 Task: Update the contact 'Yash' with a mobile number and attach the file 'flow-flow.docx', then print the contact details.
Action: Mouse moved to (19, 73)
Screenshot: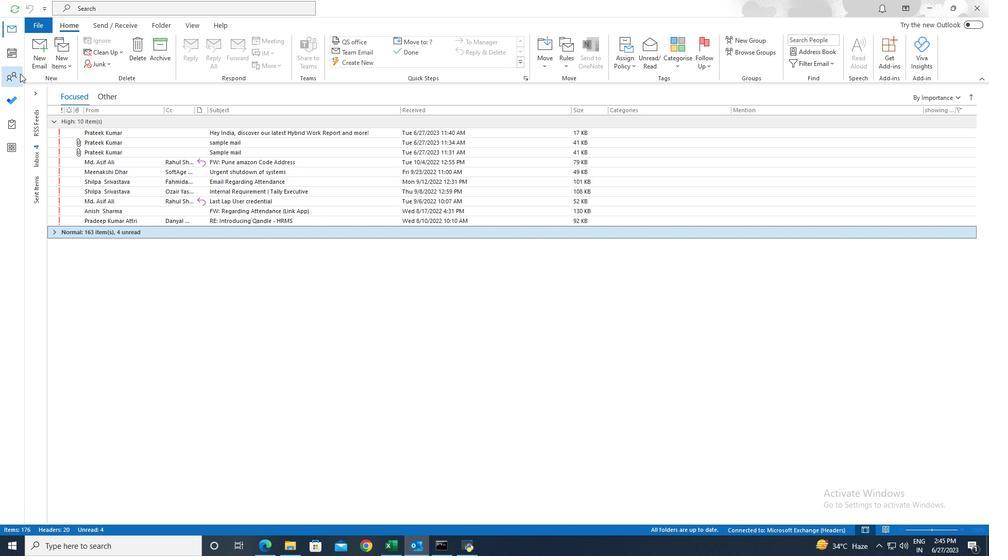 
Action: Mouse pressed left at (19, 73)
Screenshot: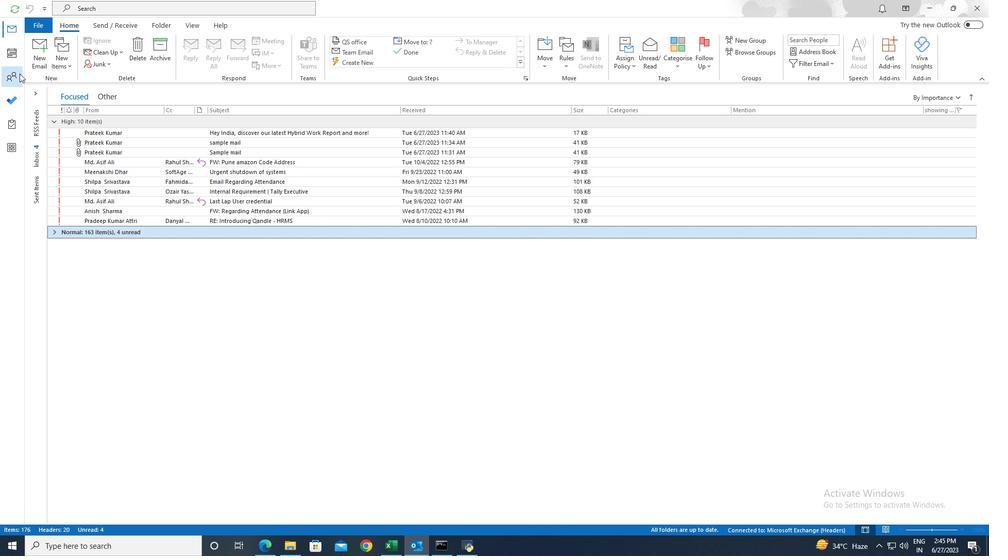 
Action: Mouse moved to (38, 63)
Screenshot: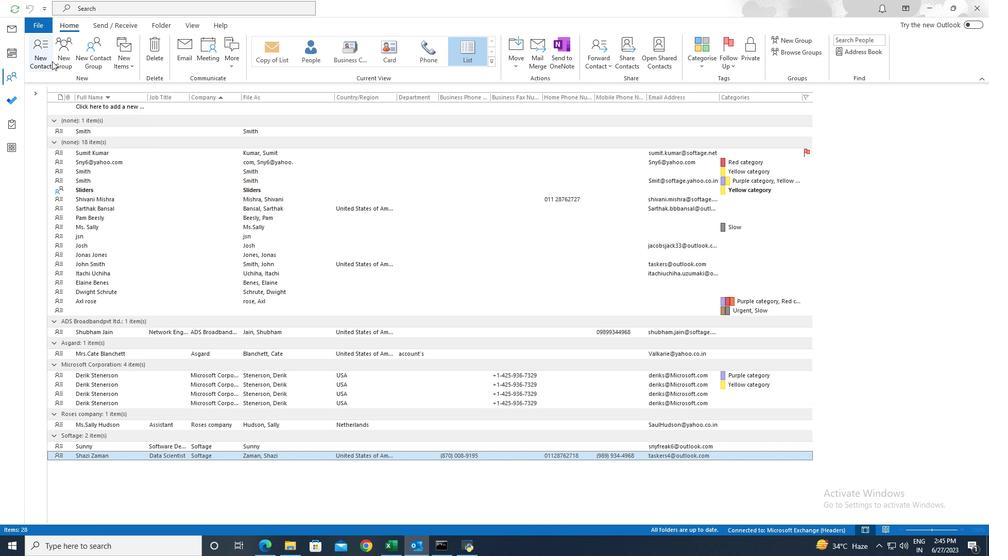 
Action: Mouse pressed left at (38, 63)
Screenshot: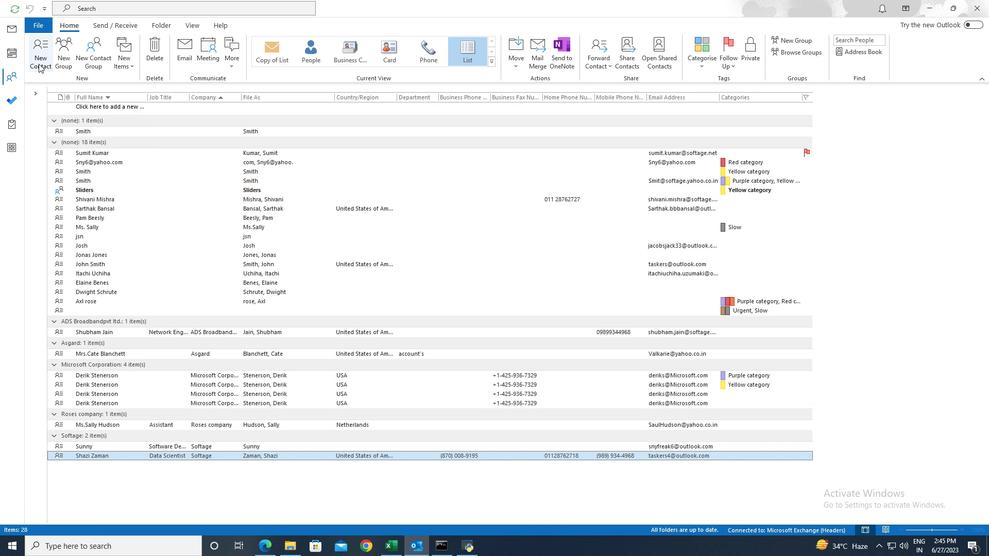 
Action: Mouse moved to (91, 88)
Screenshot: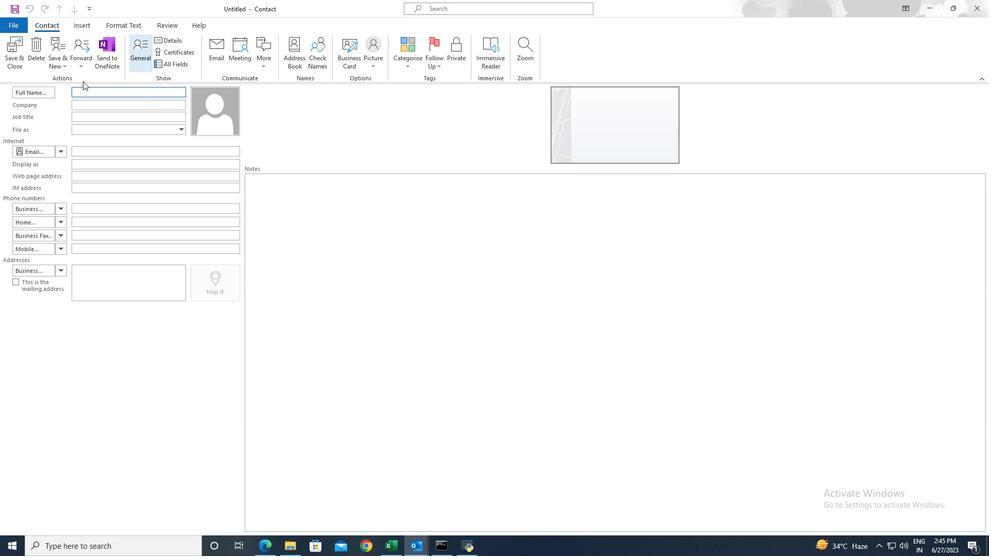 
Action: Key pressed <Key.shift>Yash
Screenshot: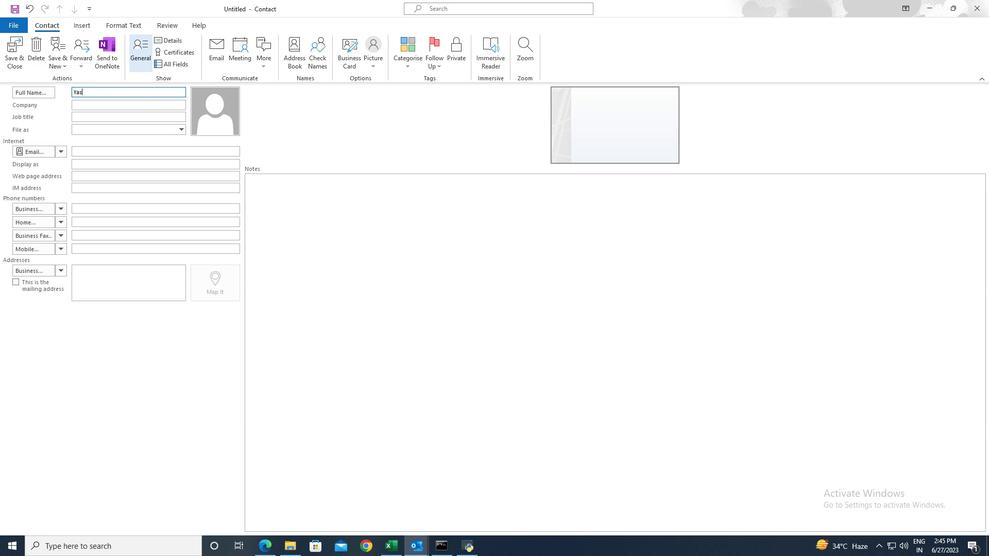 
Action: Mouse moved to (96, 246)
Screenshot: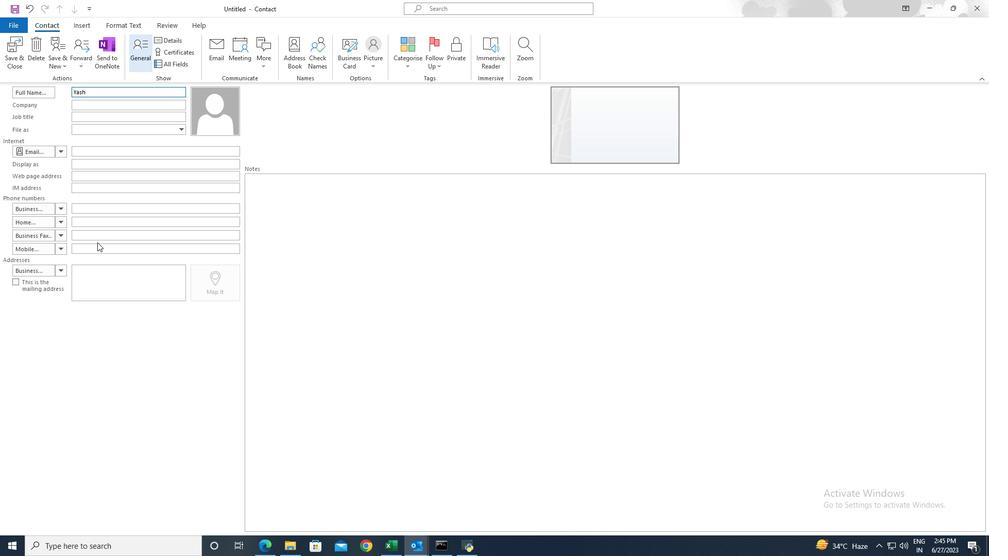 
Action: Mouse pressed left at (96, 246)
Screenshot: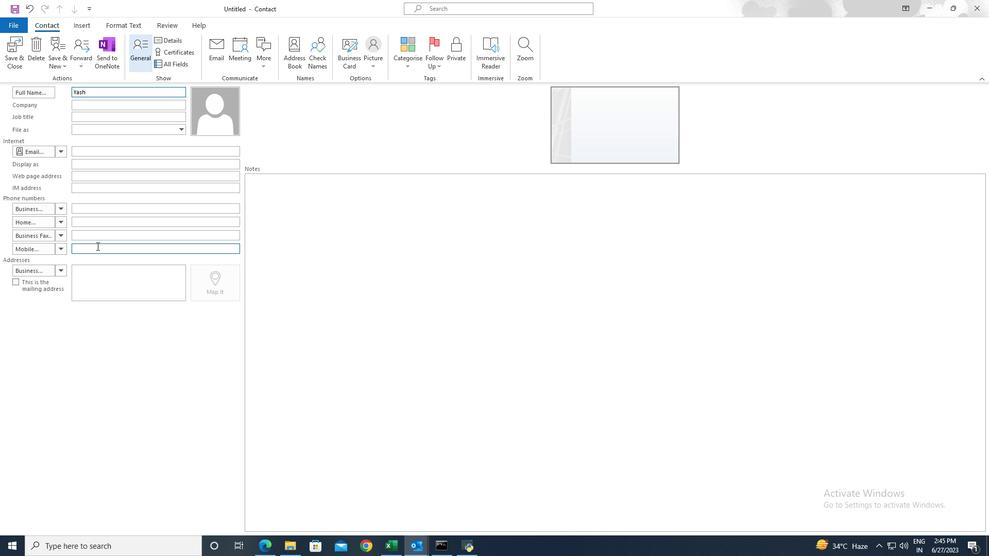 
Action: Mouse moved to (95, 248)
Screenshot: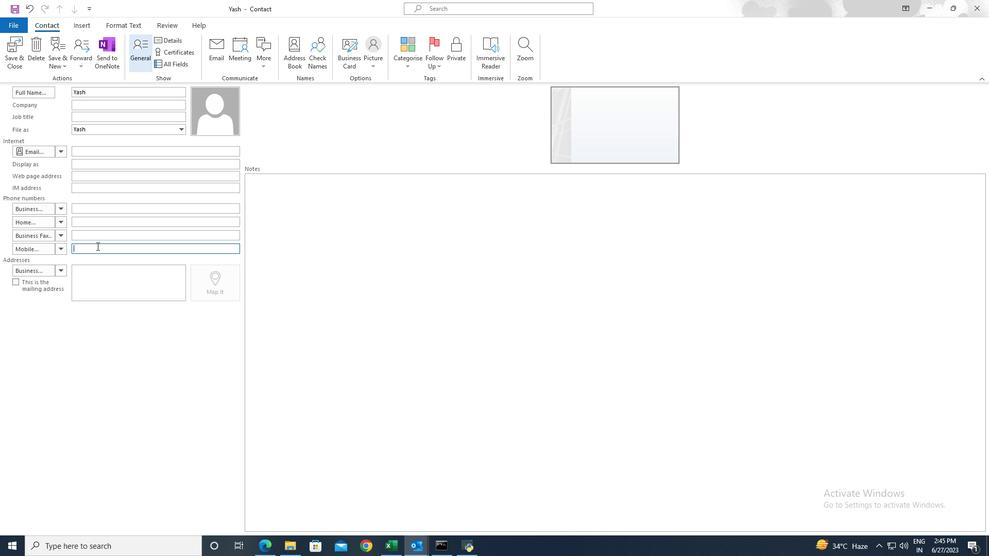 
Action: Key pressed 9555855007
Screenshot: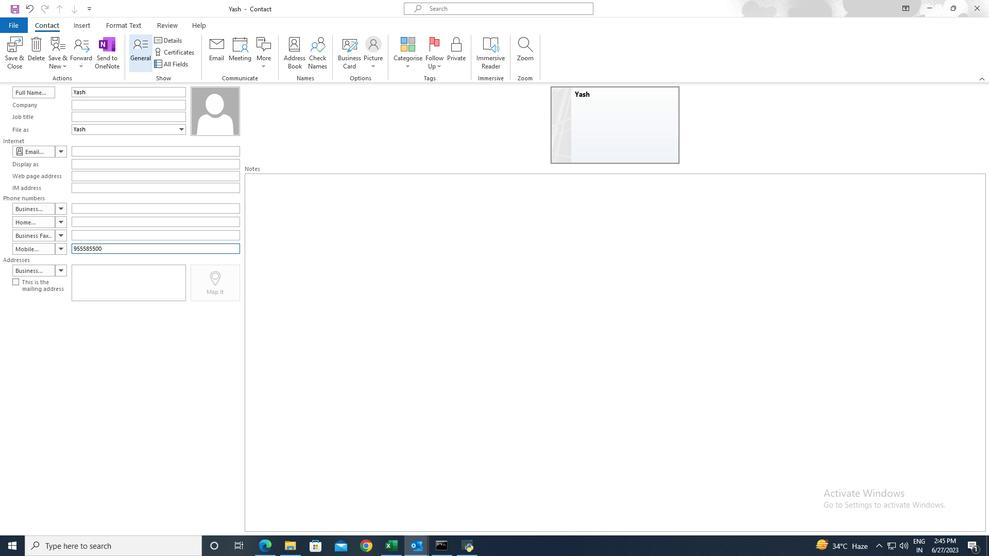 
Action: Mouse moved to (77, 29)
Screenshot: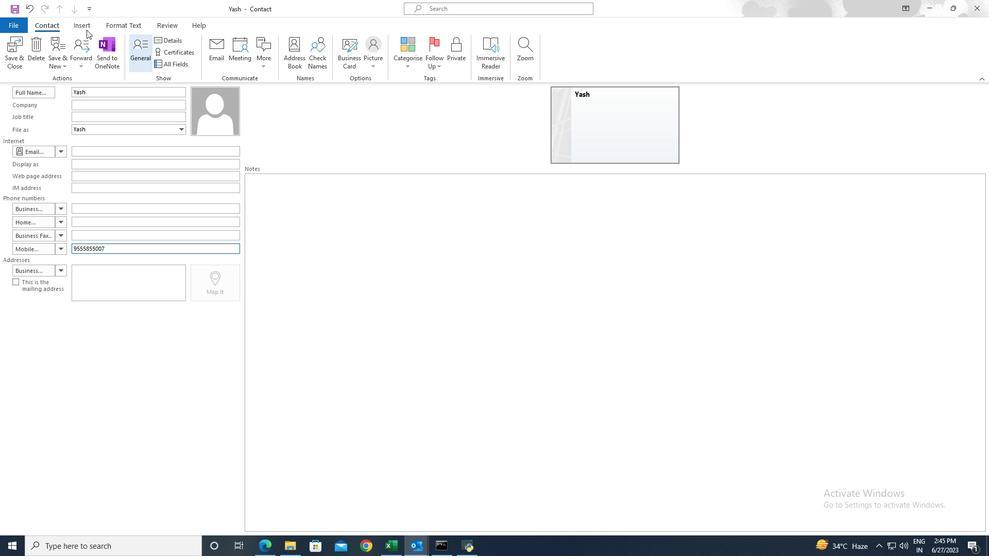 
Action: Mouse pressed left at (77, 29)
Screenshot: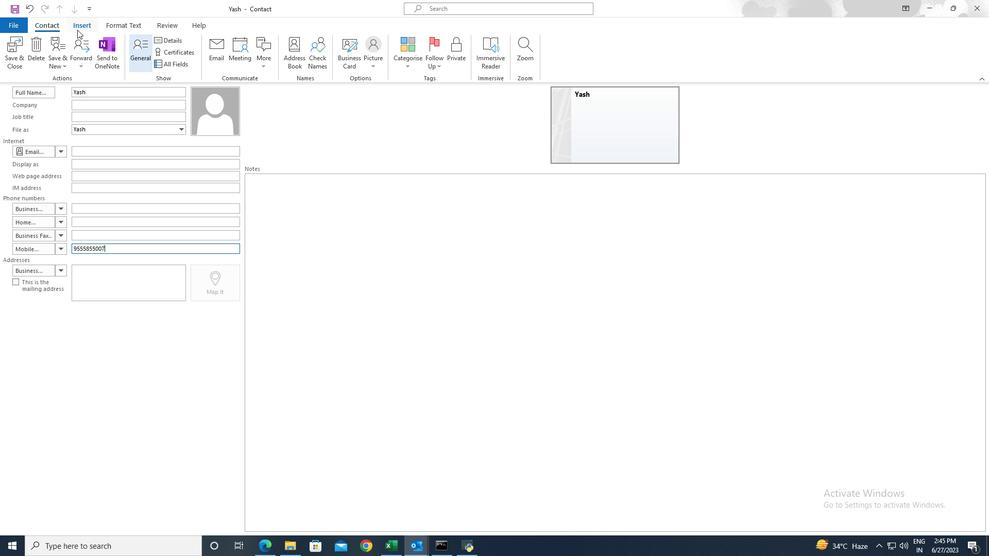 
Action: Mouse moved to (16, 64)
Screenshot: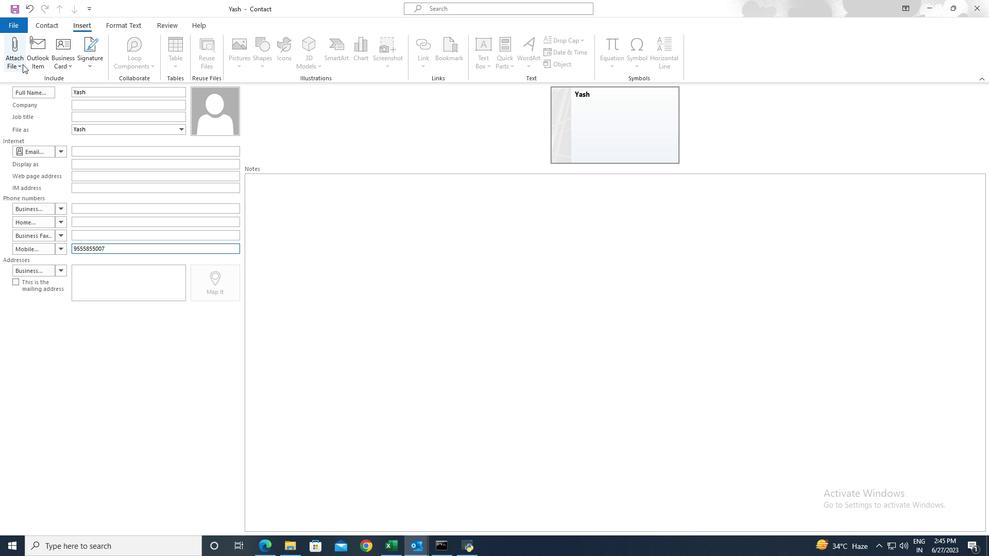 
Action: Mouse pressed left at (16, 64)
Screenshot: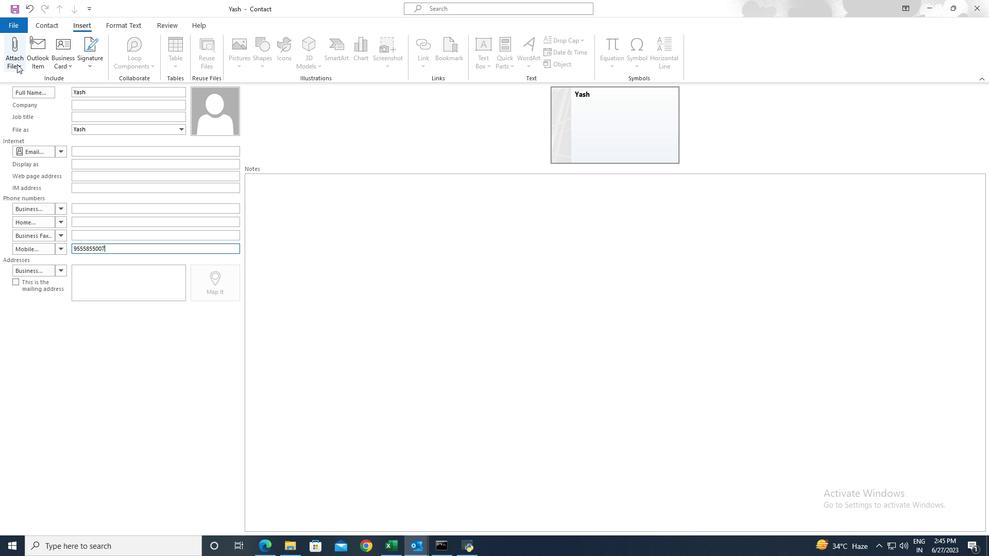 
Action: Mouse moved to (56, 398)
Screenshot: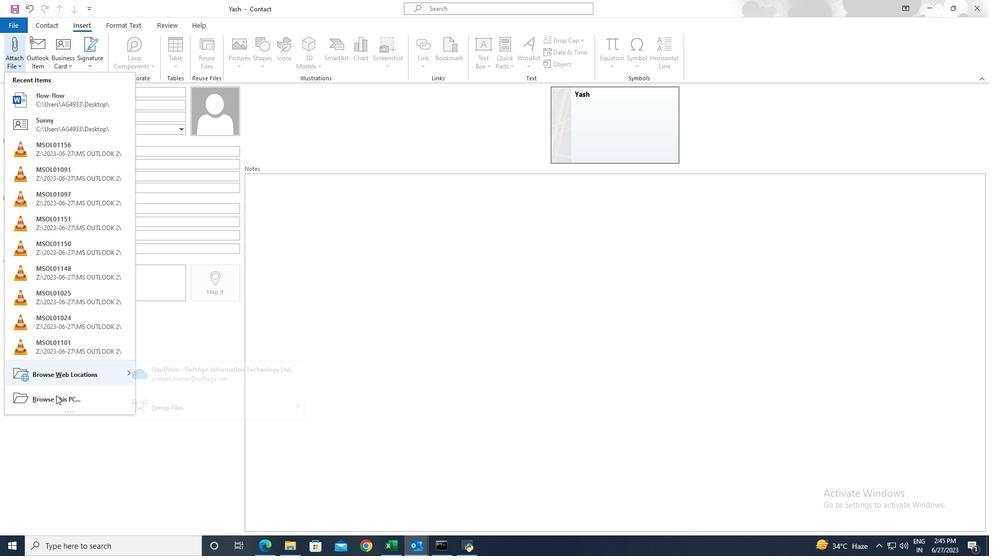 
Action: Mouse pressed left at (56, 398)
Screenshot: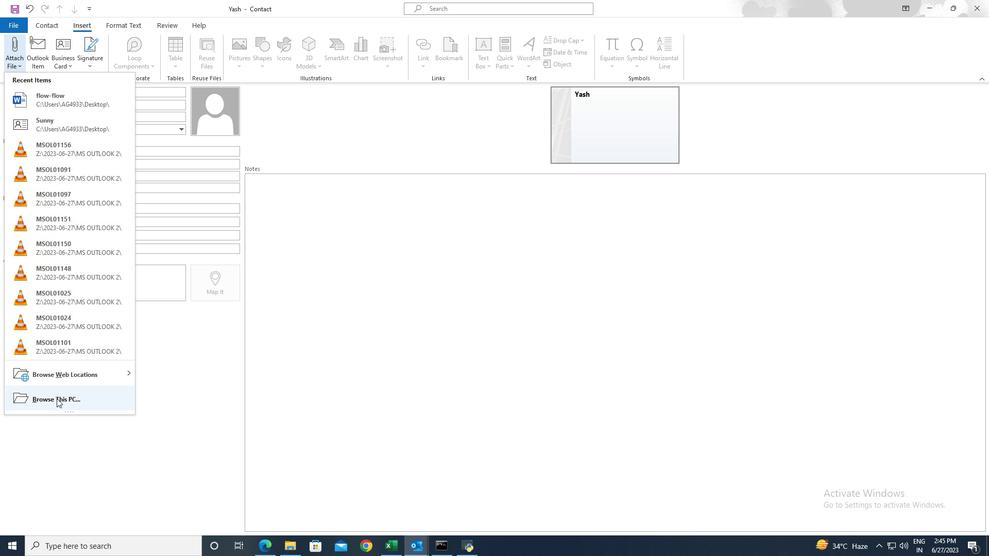 
Action: Mouse moved to (47, 119)
Screenshot: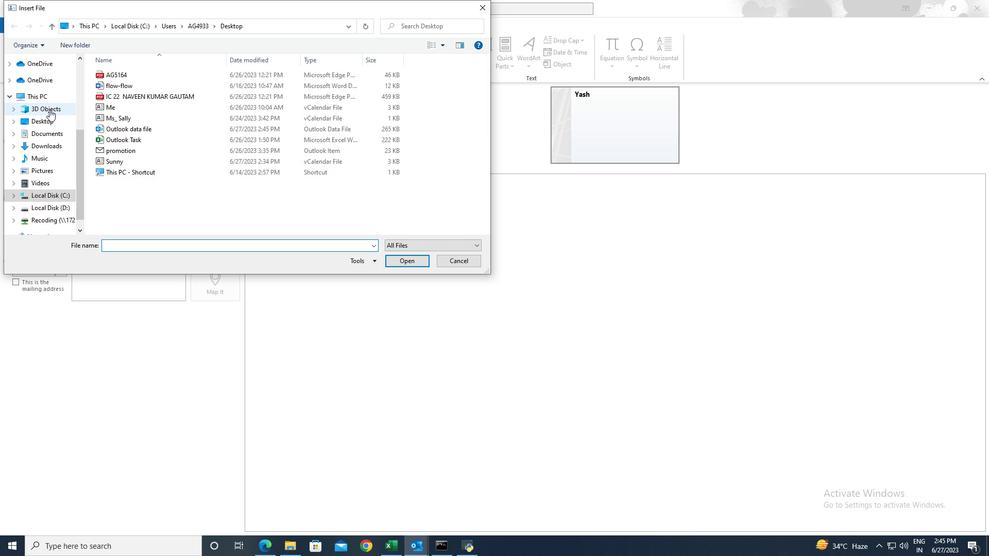 
Action: Mouse pressed left at (47, 119)
Screenshot: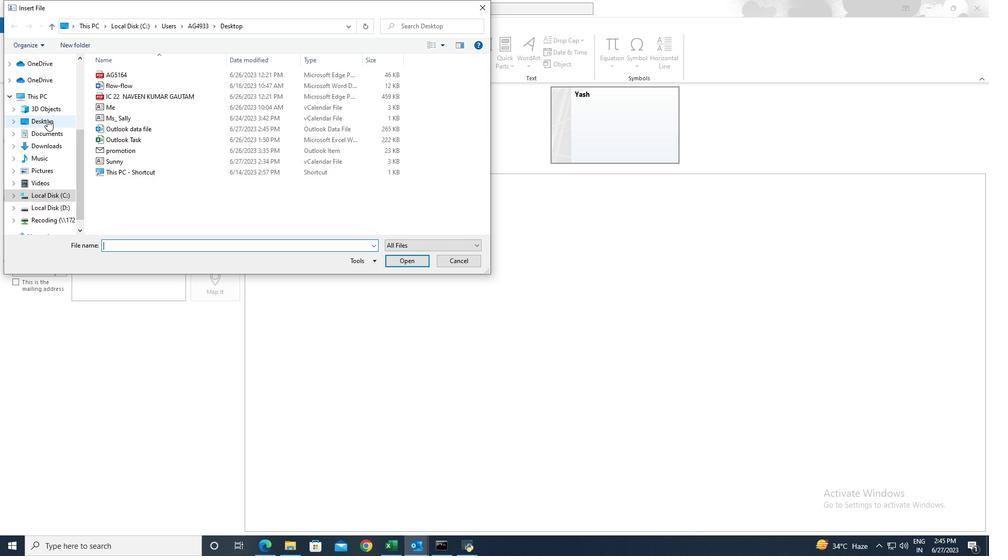 
Action: Mouse moved to (127, 80)
Screenshot: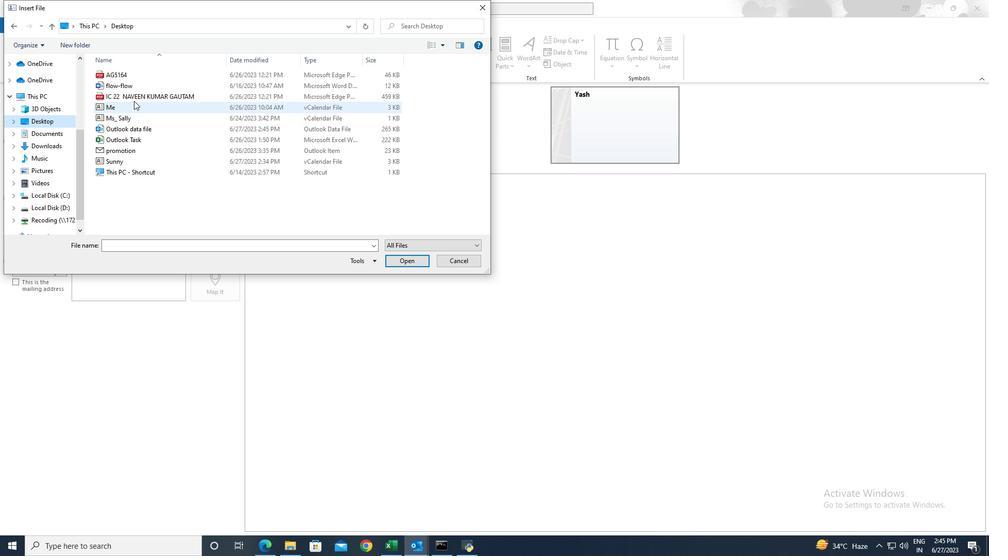 
Action: Mouse pressed left at (127, 80)
Screenshot: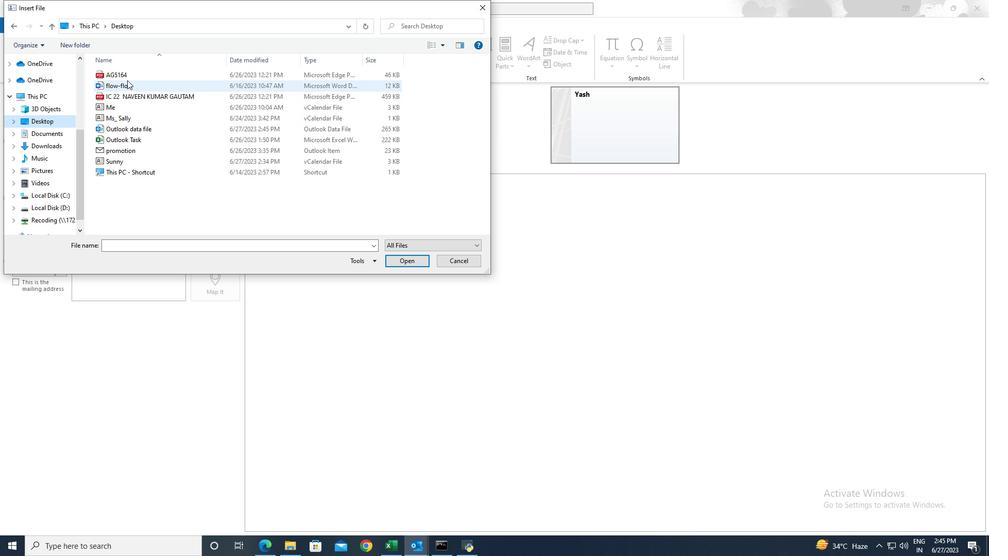 
Action: Mouse moved to (414, 260)
Screenshot: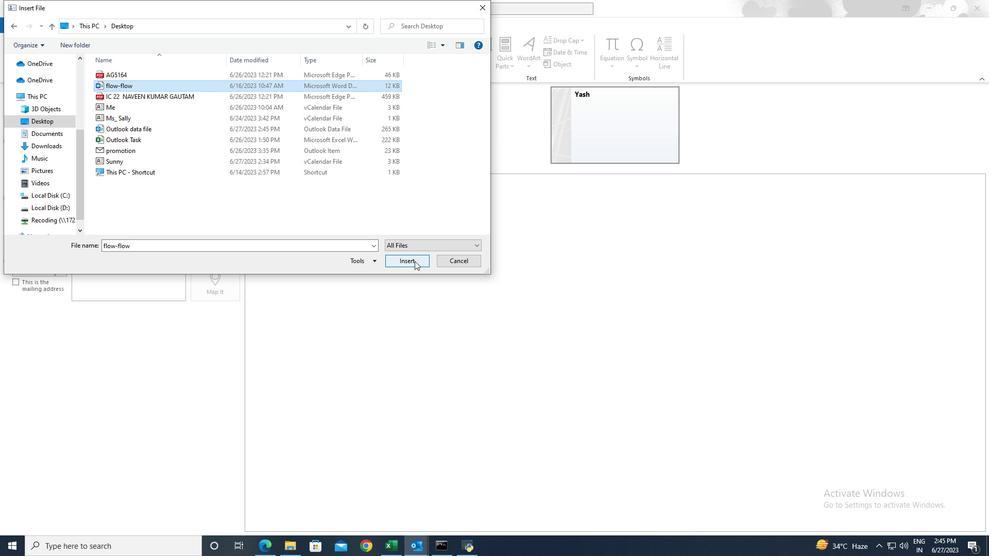 
Action: Mouse pressed left at (414, 260)
Screenshot: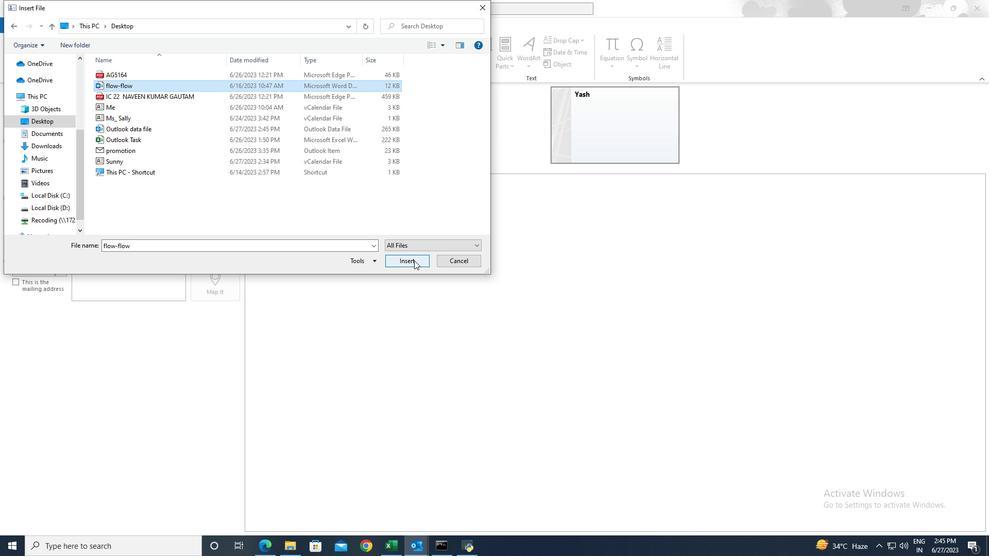 
Action: Mouse moved to (17, 28)
Screenshot: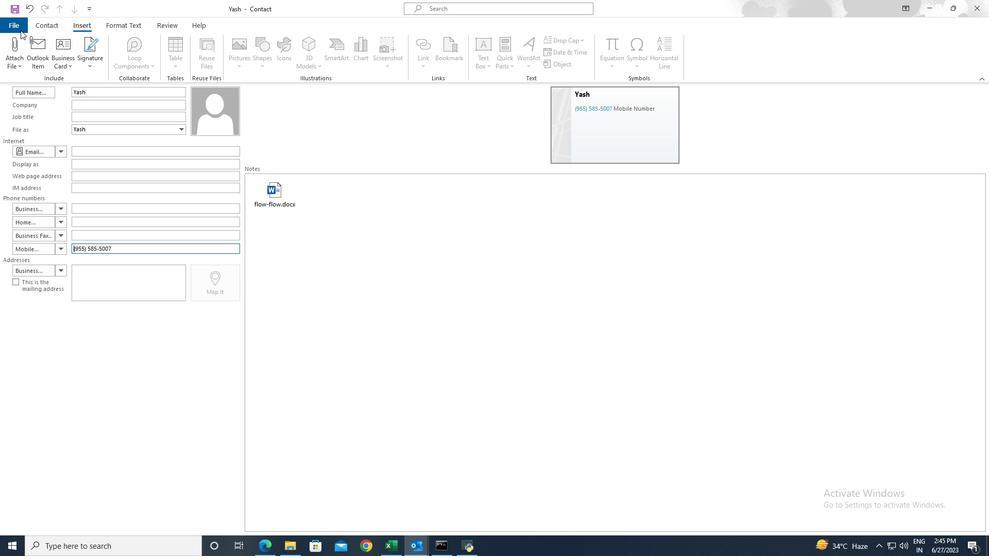 
Action: Mouse pressed left at (17, 28)
Screenshot: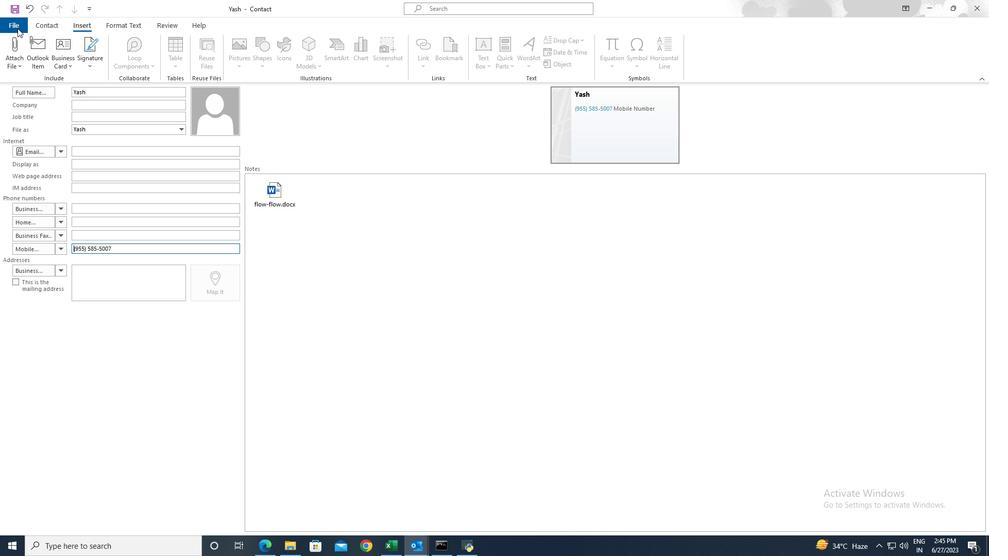 
Action: Mouse moved to (49, 140)
Screenshot: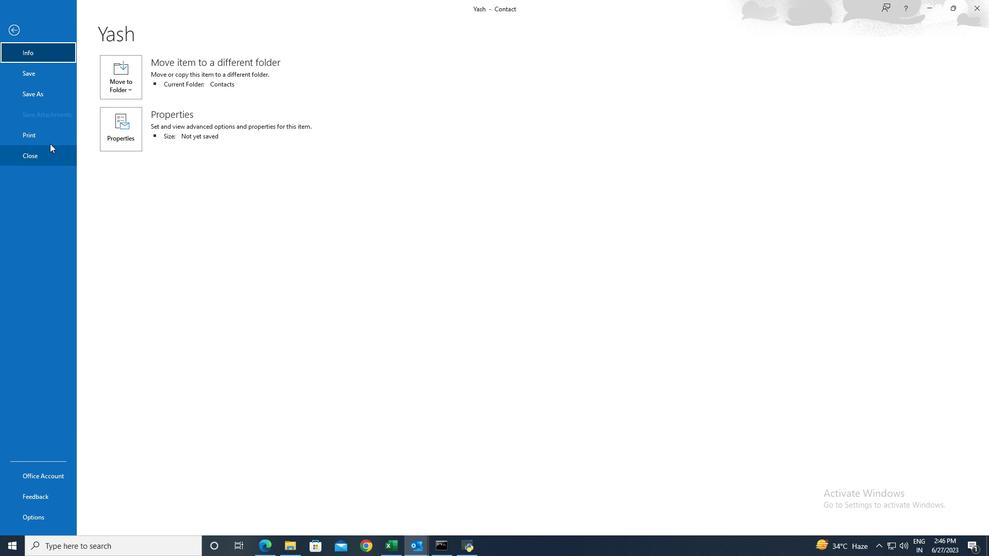
Action: Mouse pressed left at (49, 140)
Screenshot: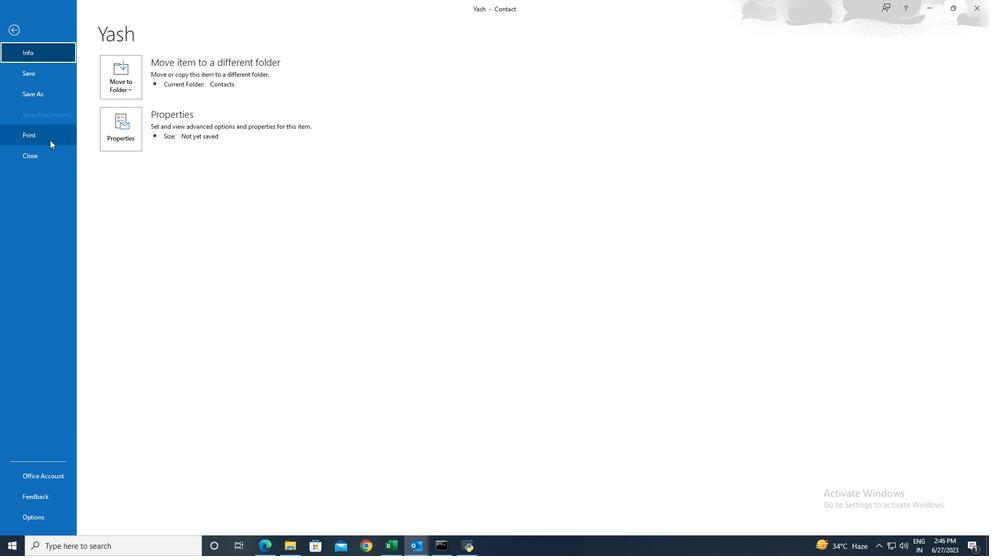 
Action: Mouse moved to (124, 87)
Screenshot: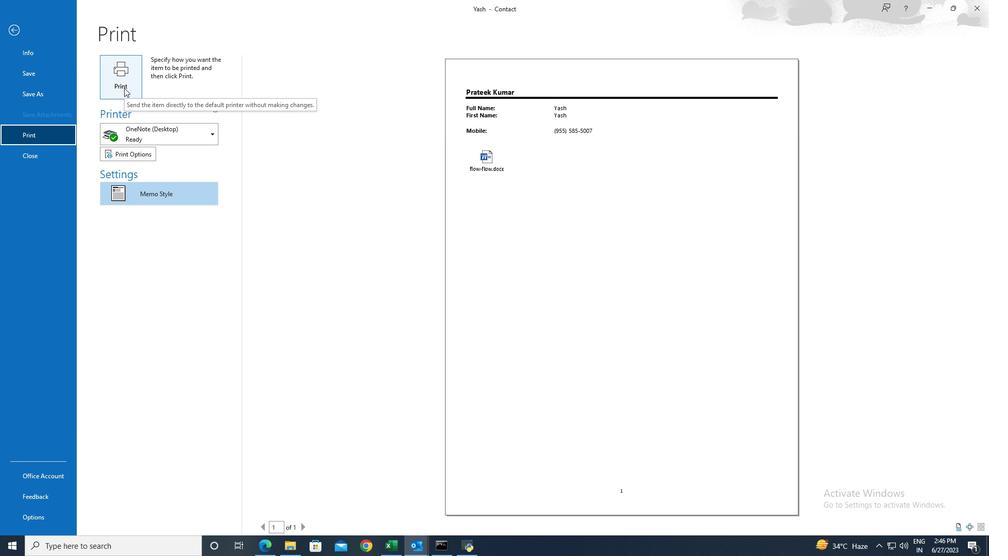 
Action: Mouse pressed left at (124, 87)
Screenshot: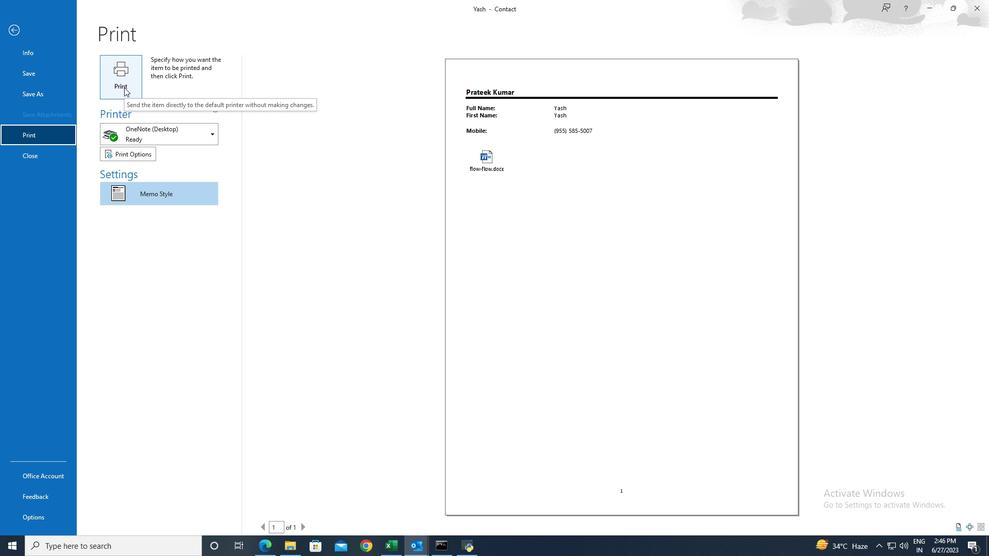 
Action: Mouse moved to (184, 125)
Screenshot: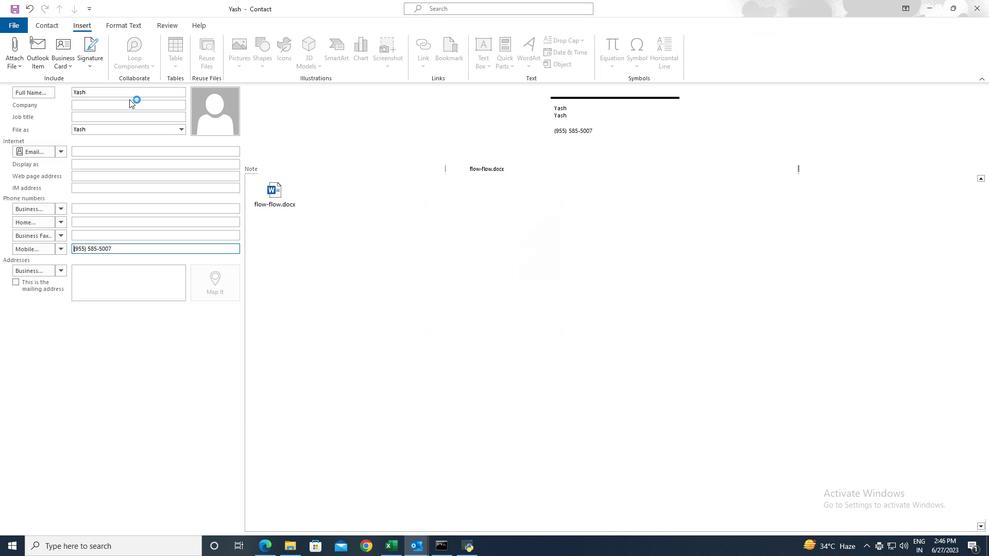 
